 Task: Set default profile.
Action: Mouse moved to (185, 458)
Screenshot: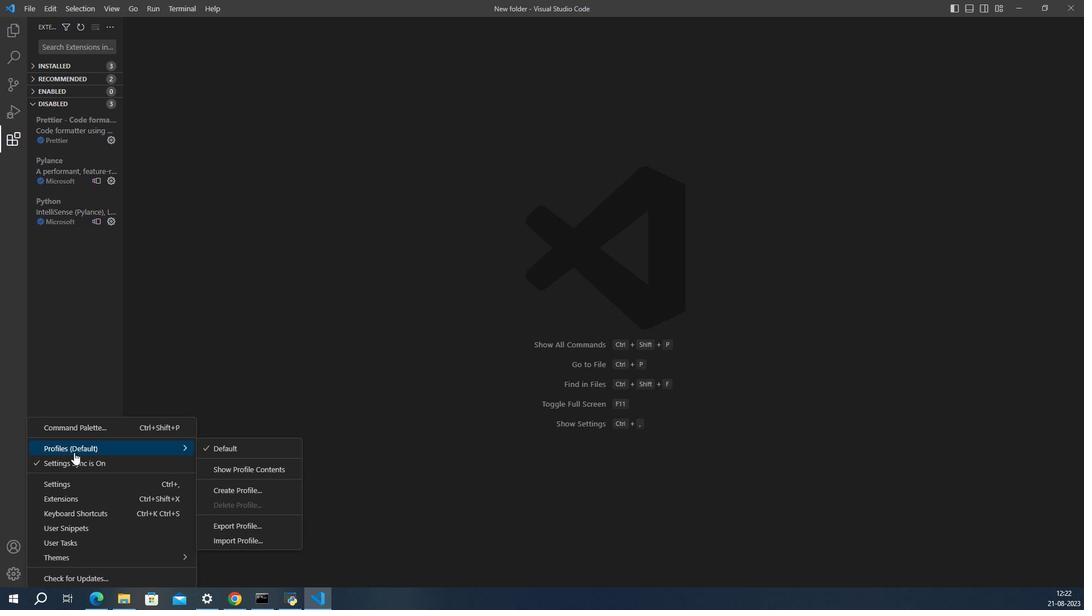 
Action: Mouse pressed left at (185, 458)
Screenshot: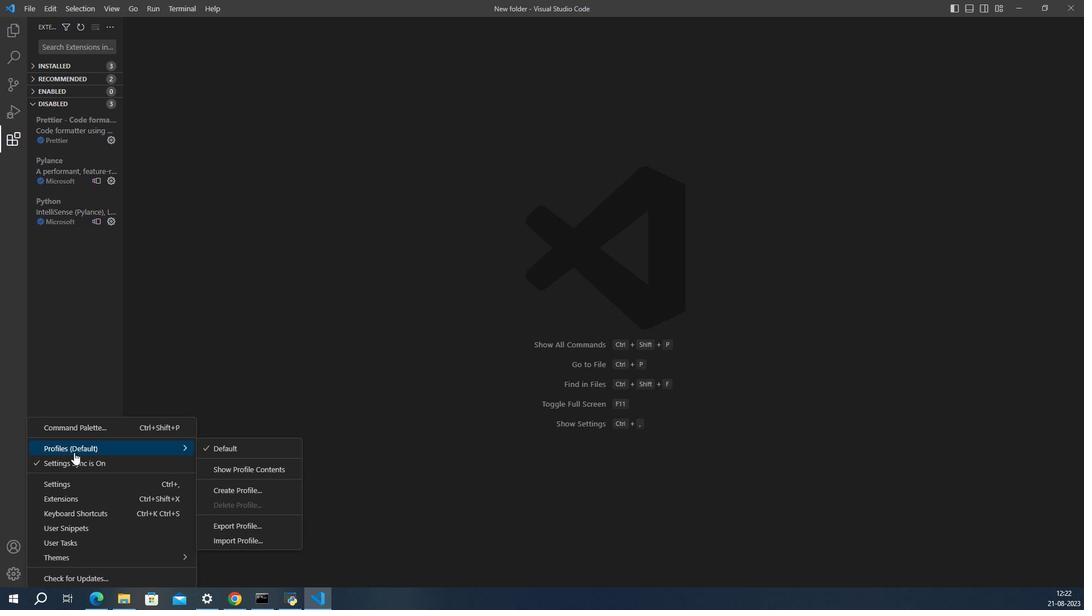 
Action: Mouse moved to (202, 449)
Screenshot: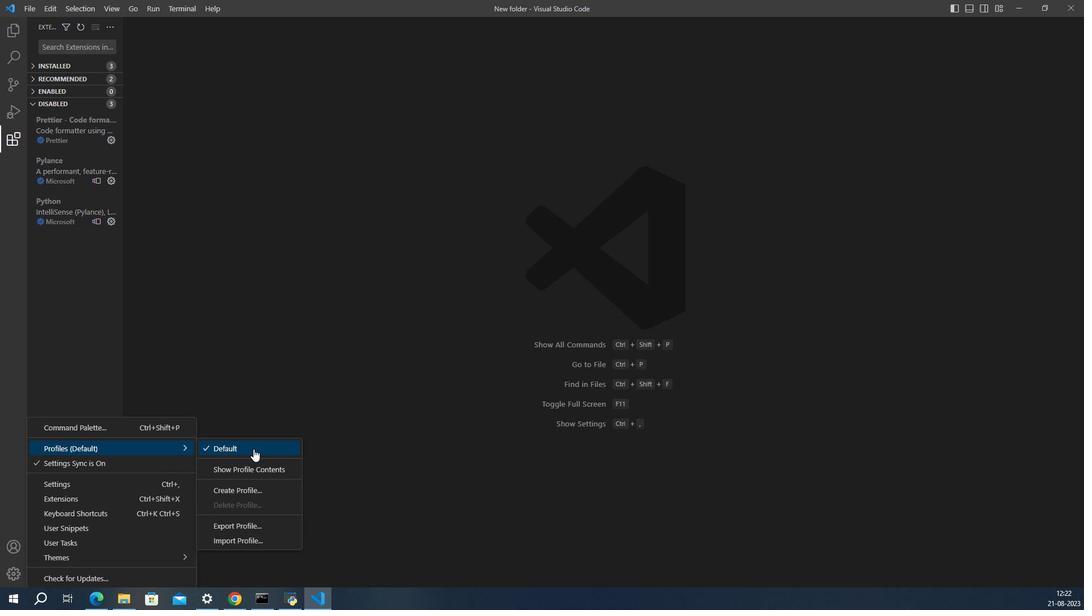 
Action: Mouse pressed left at (202, 449)
Screenshot: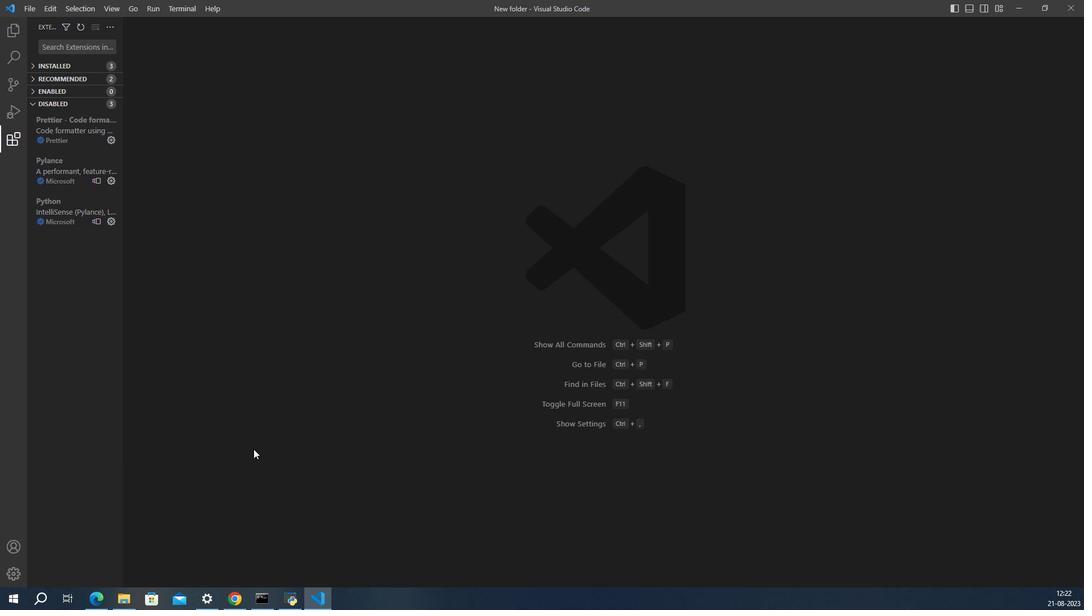 
Action: Mouse moved to (258, 449)
Screenshot: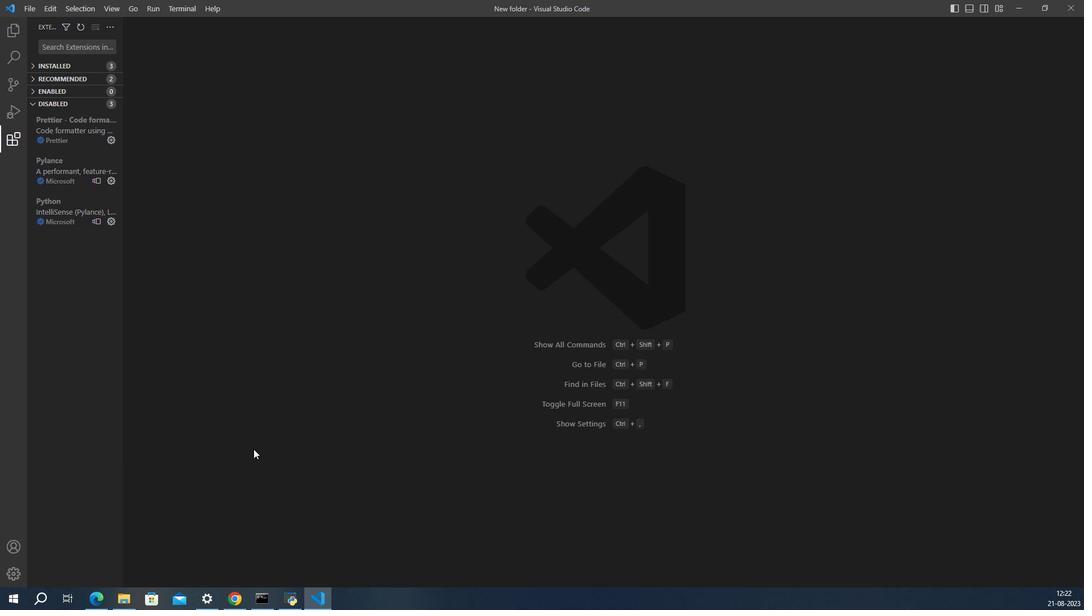 
Action: Mouse pressed left at (258, 449)
Screenshot: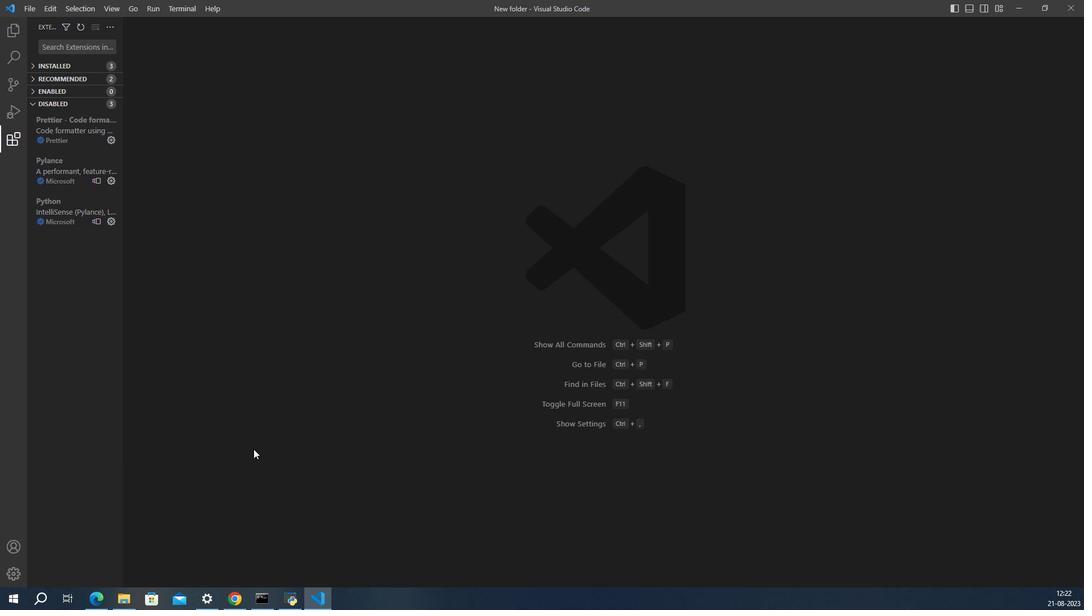 
